 Task: View the all active campaigns created by the user
Action: Mouse moved to (187, 110)
Screenshot: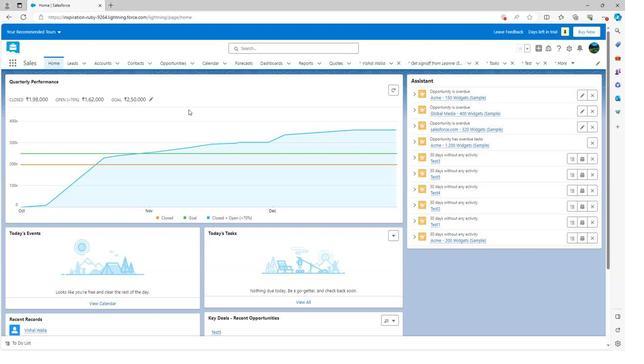 
Action: Mouse scrolled (187, 110) with delta (0, 0)
Screenshot: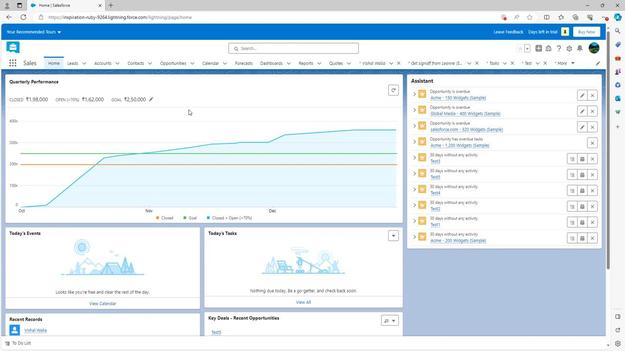 
Action: Mouse scrolled (187, 110) with delta (0, 0)
Screenshot: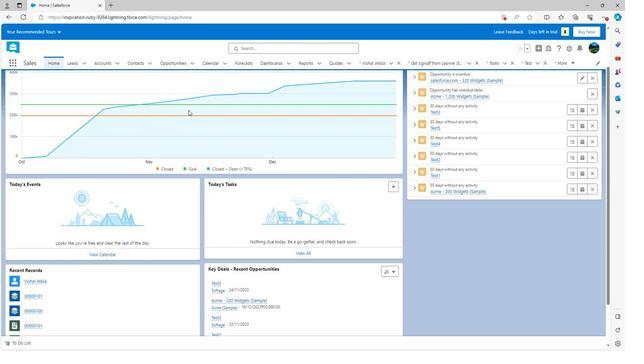 
Action: Mouse scrolled (187, 110) with delta (0, 0)
Screenshot: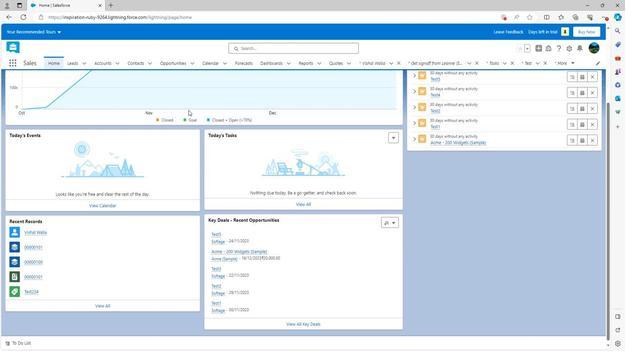 
Action: Mouse scrolled (187, 110) with delta (0, 0)
Screenshot: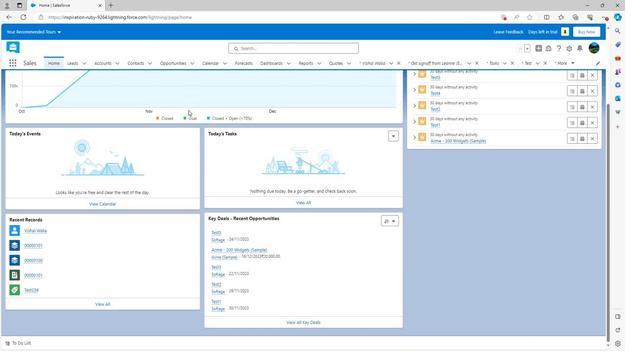 
Action: Mouse scrolled (187, 110) with delta (0, 0)
Screenshot: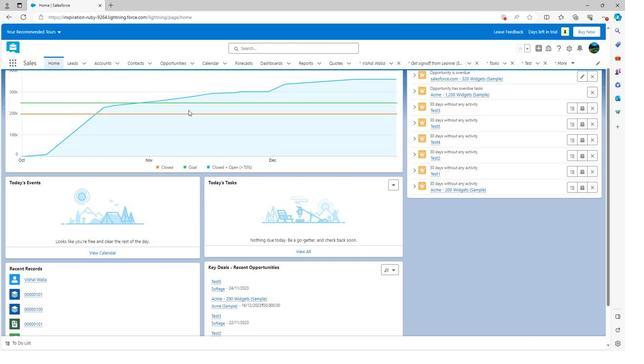 
Action: Mouse scrolled (187, 110) with delta (0, 0)
Screenshot: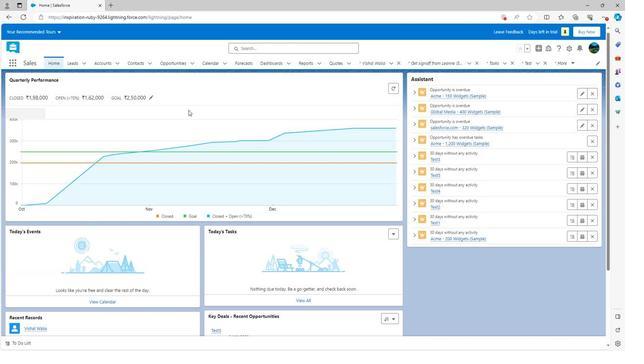 
Action: Mouse moved to (568, 62)
Screenshot: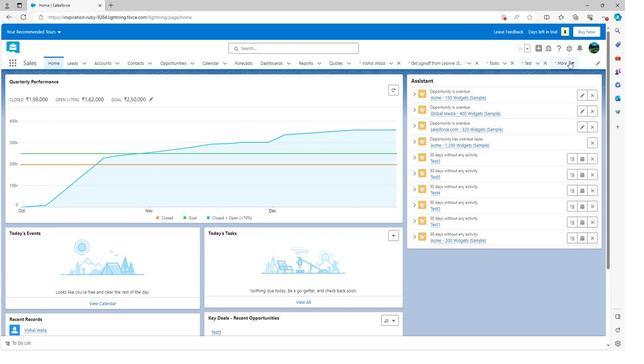 
Action: Mouse pressed left at (568, 62)
Screenshot: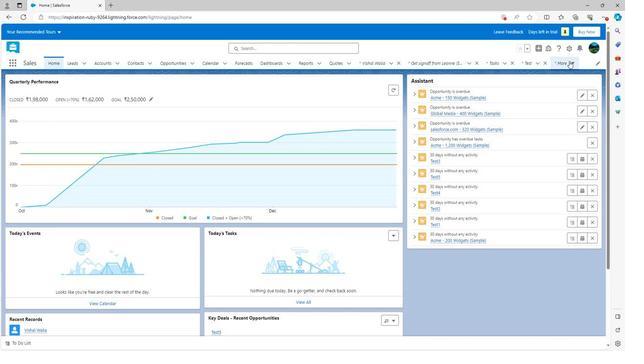 
Action: Mouse moved to (13, 65)
Screenshot: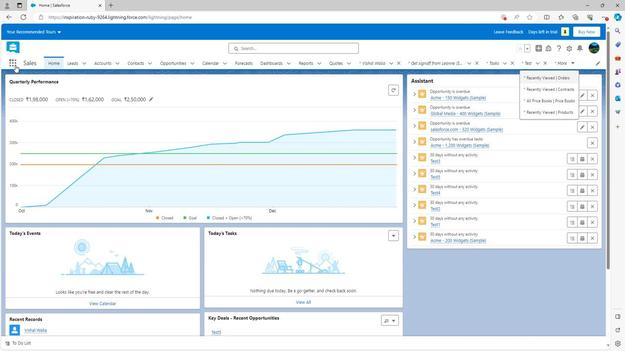 
Action: Mouse pressed left at (13, 65)
Screenshot: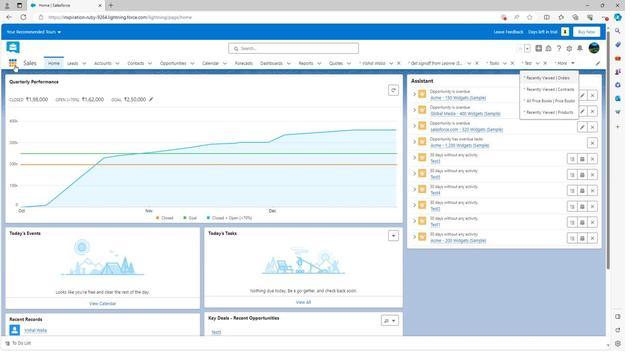 
Action: Mouse moved to (25, 84)
Screenshot: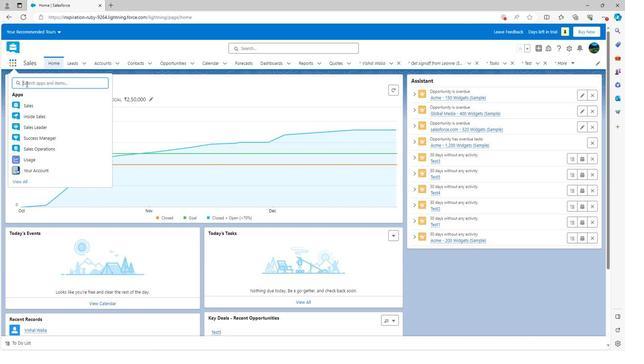 
Action: Key pressed camp
Screenshot: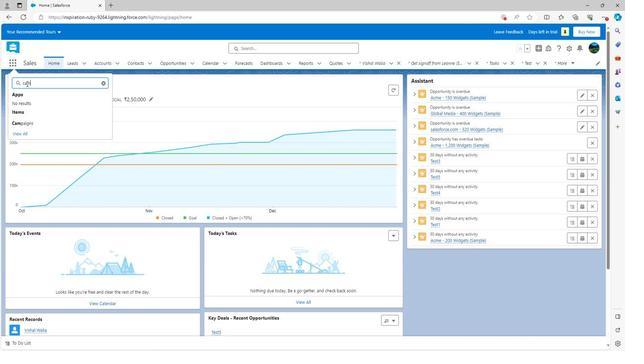 
Action: Mouse moved to (21, 125)
Screenshot: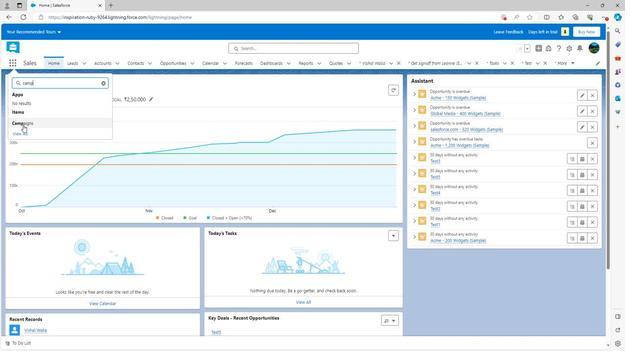 
Action: Mouse pressed left at (21, 125)
Screenshot: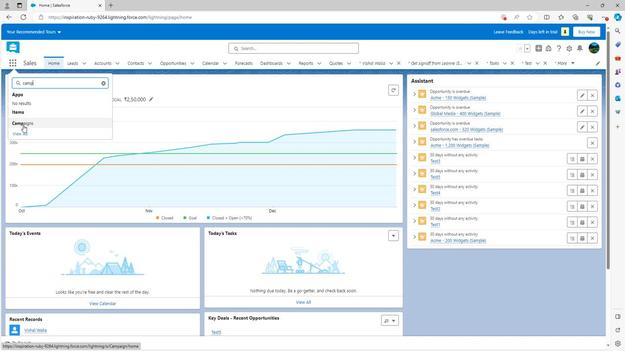 
Action: Mouse moved to (95, 86)
Screenshot: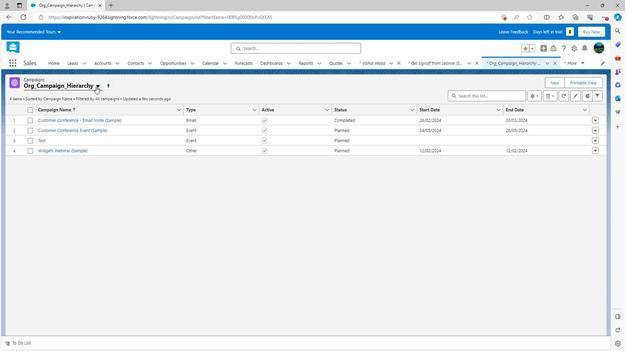 
Action: Mouse pressed left at (95, 86)
Screenshot: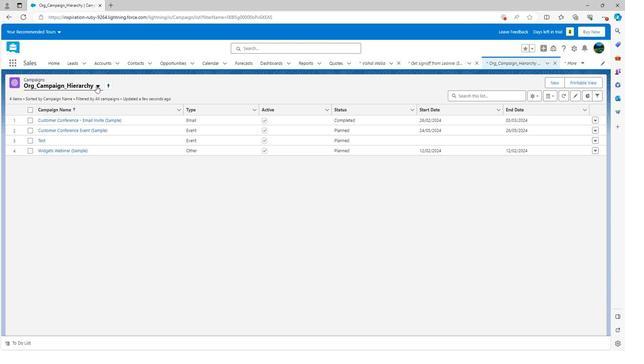 
Action: Mouse moved to (66, 108)
Screenshot: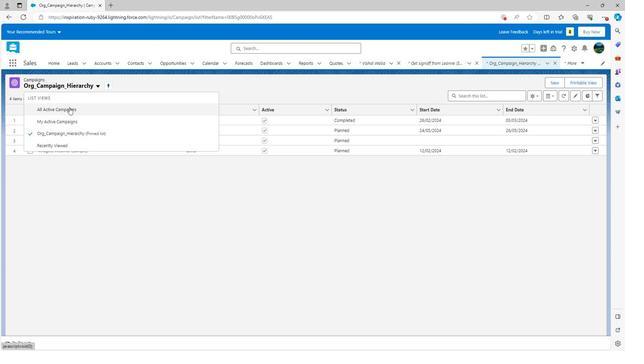 
Action: Mouse pressed left at (66, 108)
Screenshot: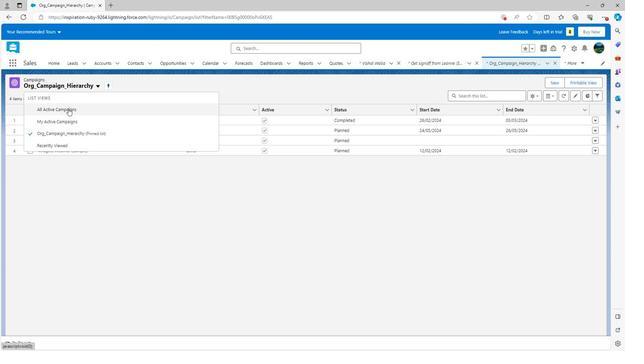 
Action: Mouse moved to (95, 165)
Screenshot: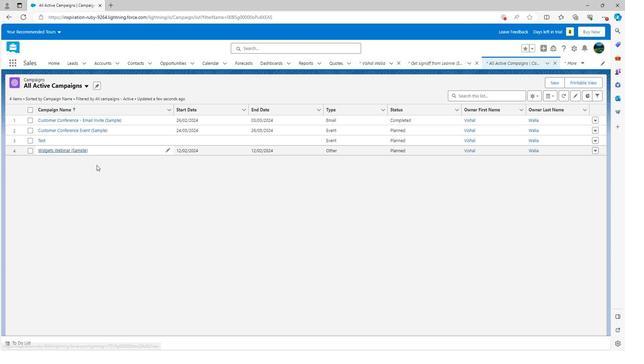 
